 Task: Create a rule when a start date more than 1 days ago is removed from a card by anyone.
Action: Mouse moved to (967, 77)
Screenshot: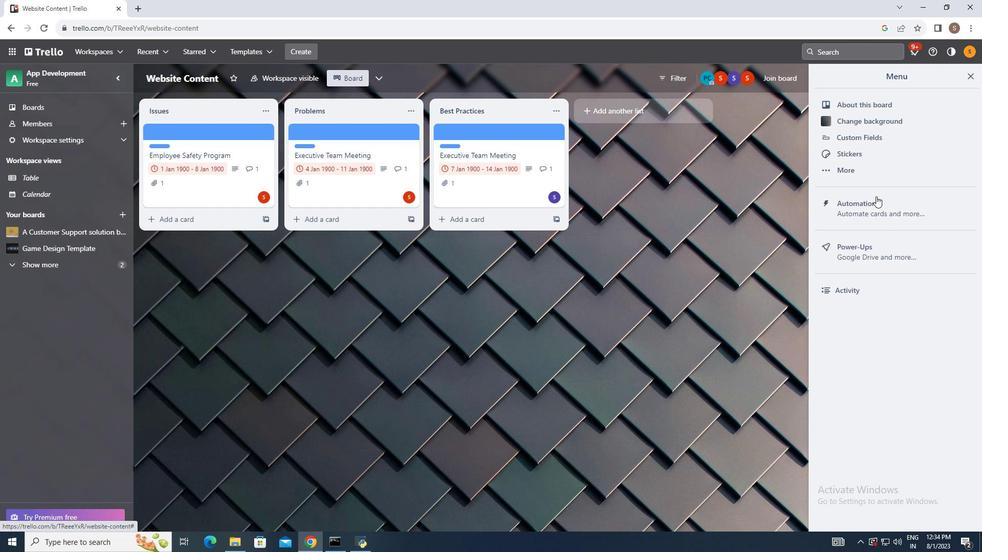 
Action: Mouse pressed left at (967, 77)
Screenshot: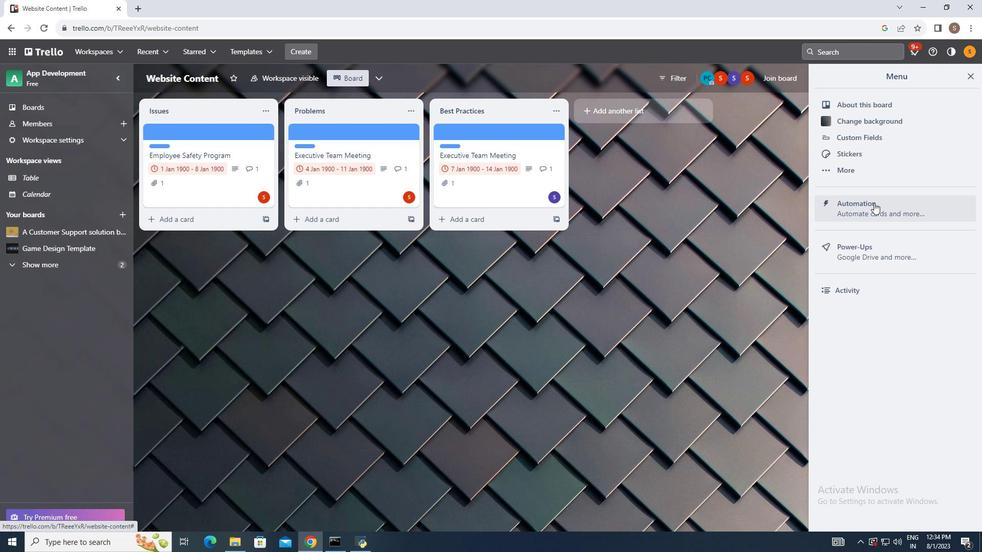 
Action: Mouse moved to (874, 203)
Screenshot: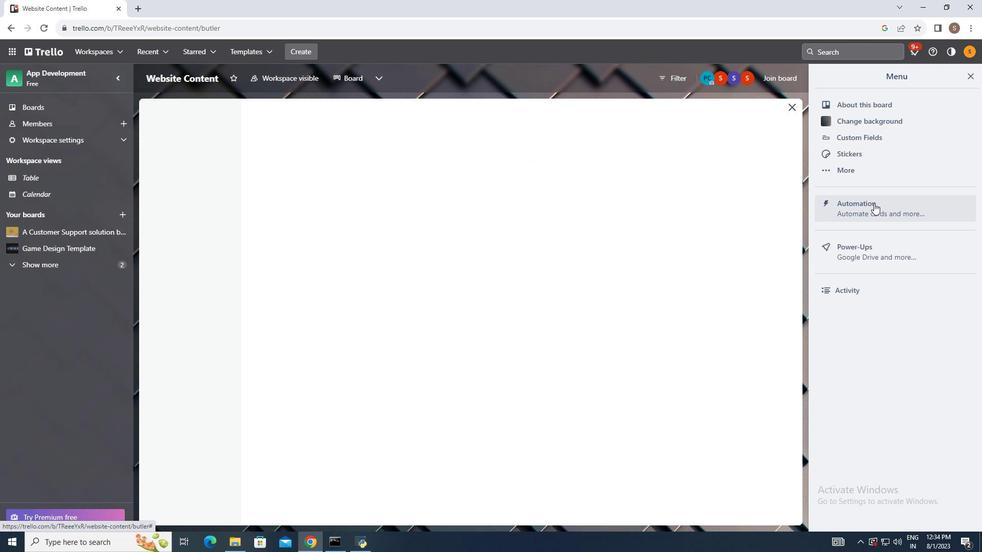 
Action: Mouse pressed left at (874, 203)
Screenshot: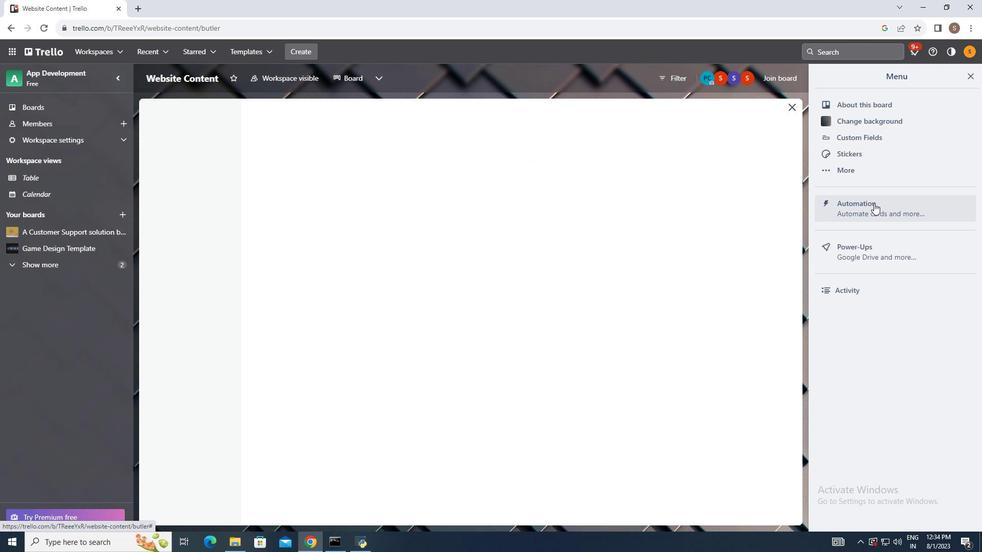 
Action: Mouse moved to (195, 169)
Screenshot: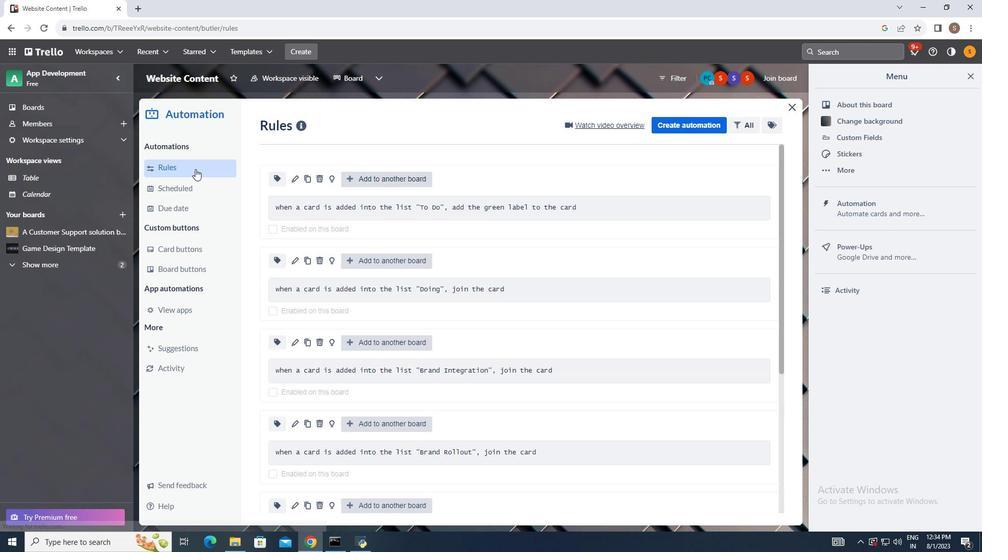 
Action: Mouse pressed left at (195, 169)
Screenshot: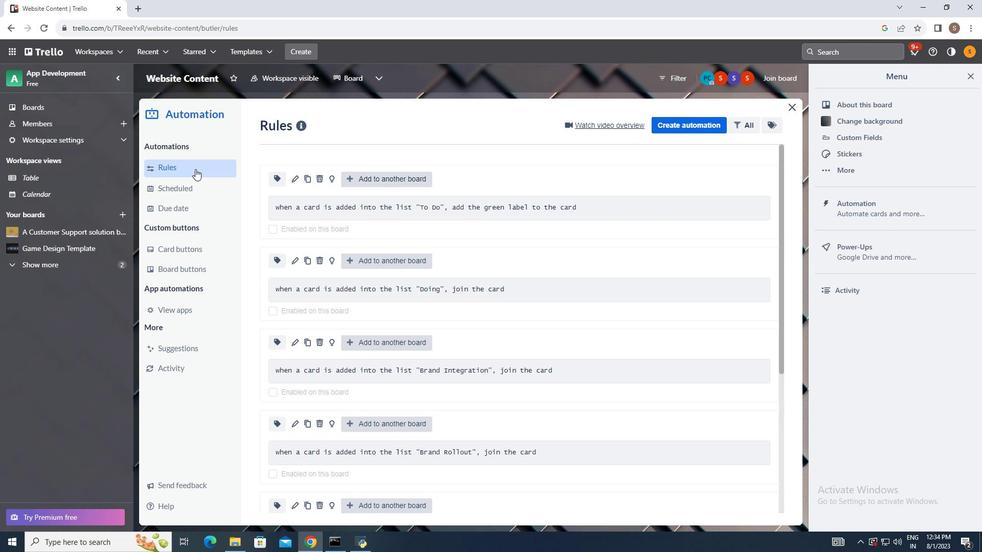 
Action: Mouse moved to (680, 122)
Screenshot: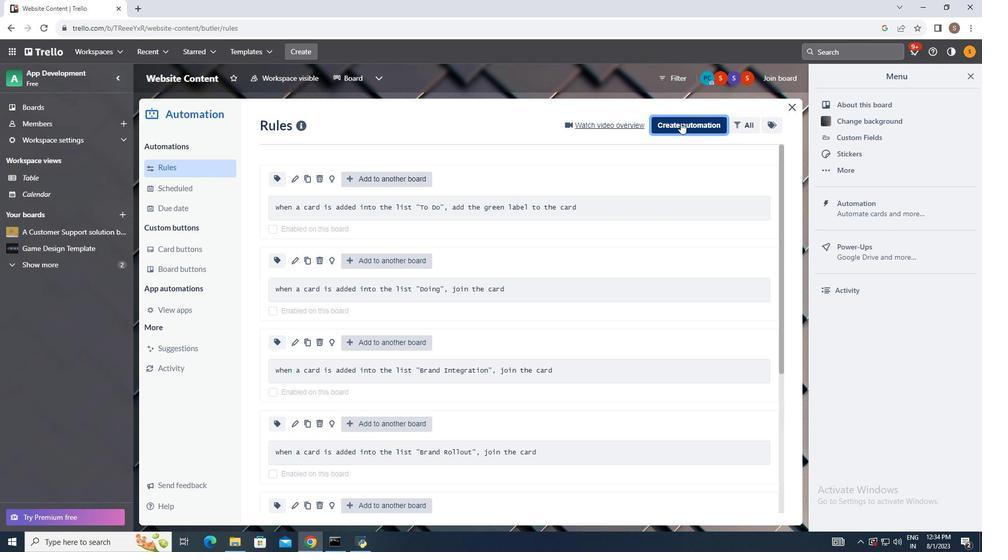 
Action: Mouse pressed left at (680, 122)
Screenshot: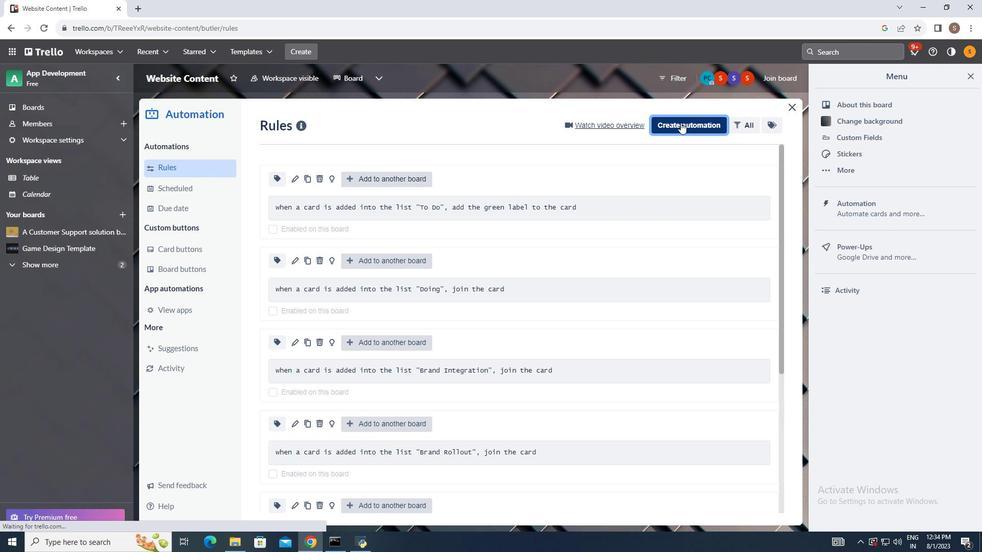 
Action: Mouse moved to (525, 220)
Screenshot: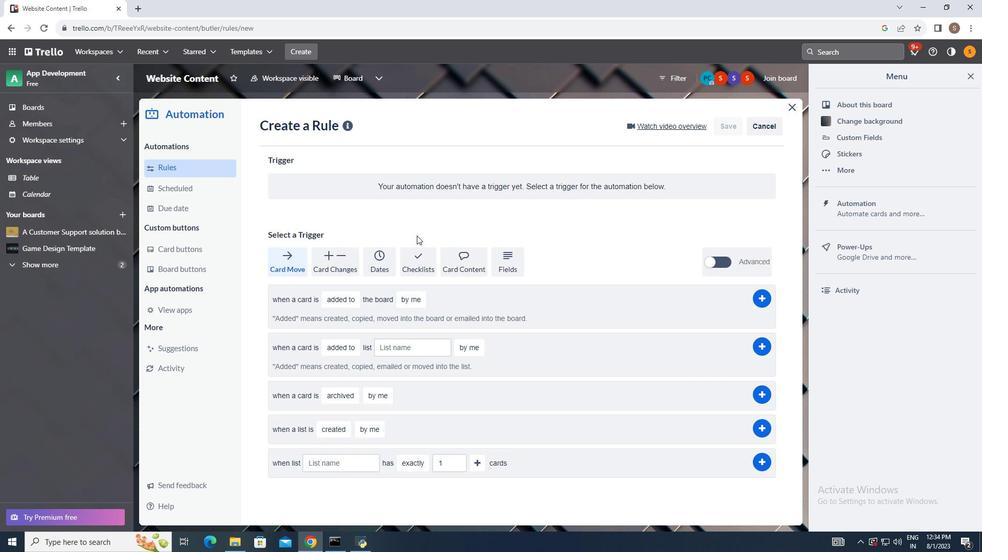 
Action: Mouse pressed left at (525, 220)
Screenshot: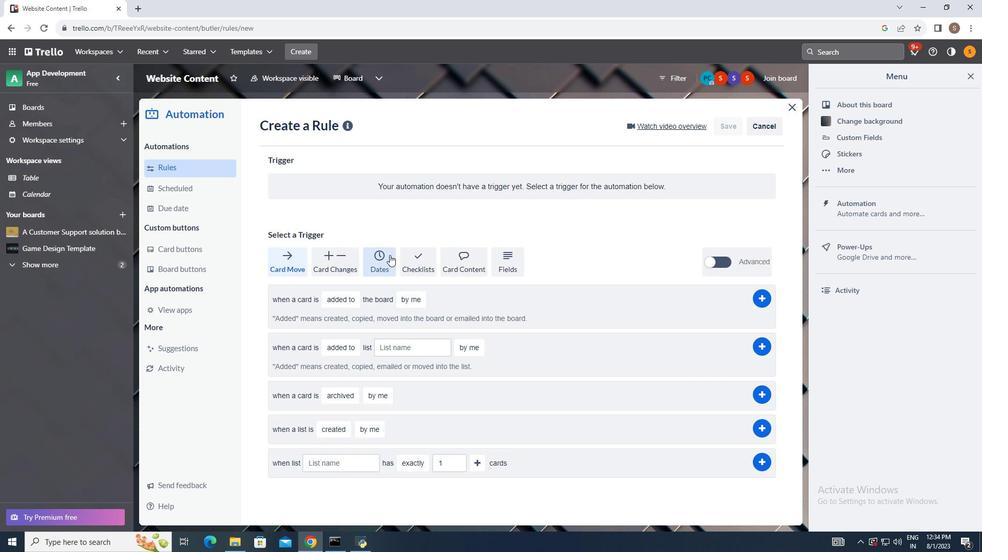 
Action: Mouse moved to (384, 257)
Screenshot: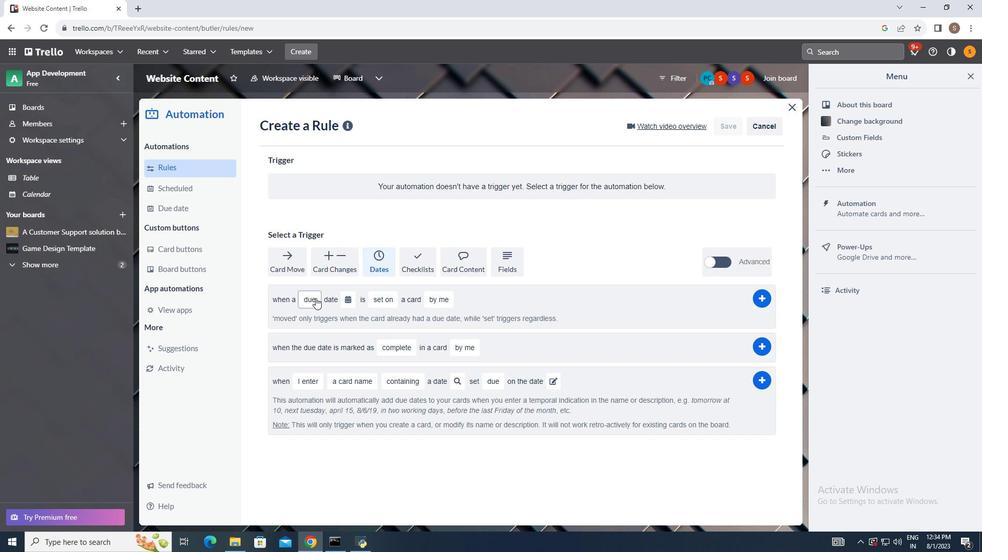 
Action: Mouse pressed left at (384, 257)
Screenshot: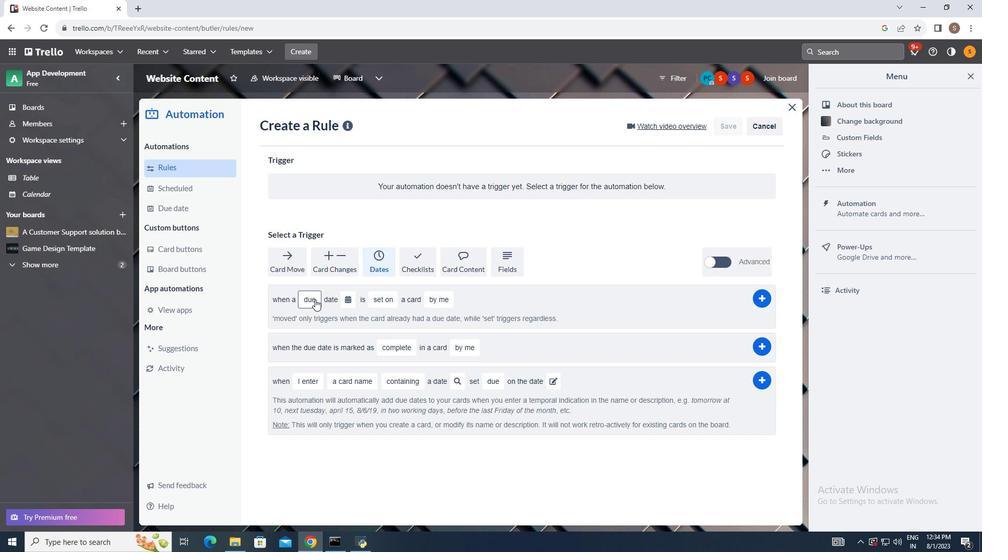 
Action: Mouse moved to (315, 299)
Screenshot: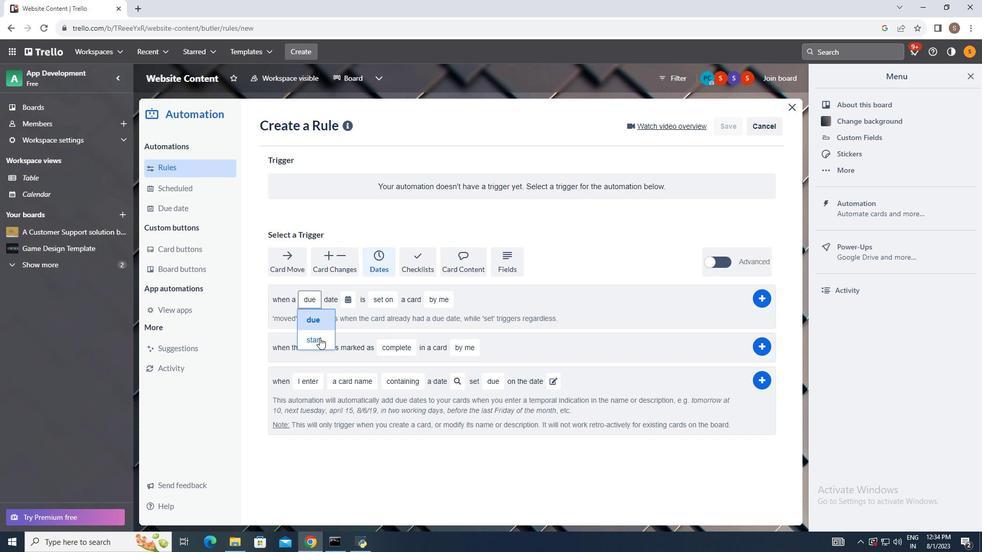 
Action: Mouse pressed left at (315, 299)
Screenshot: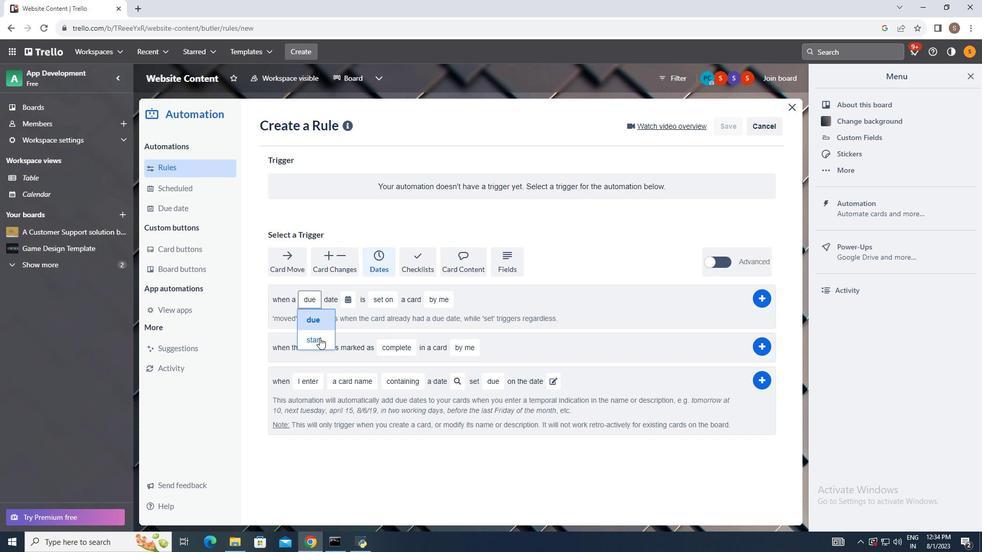 
Action: Mouse moved to (319, 338)
Screenshot: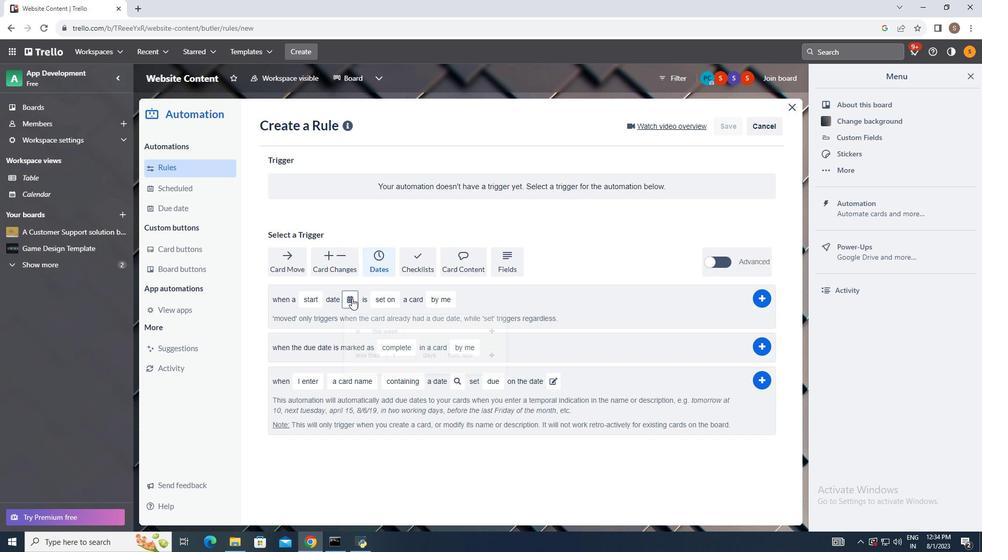 
Action: Mouse pressed left at (319, 338)
Screenshot: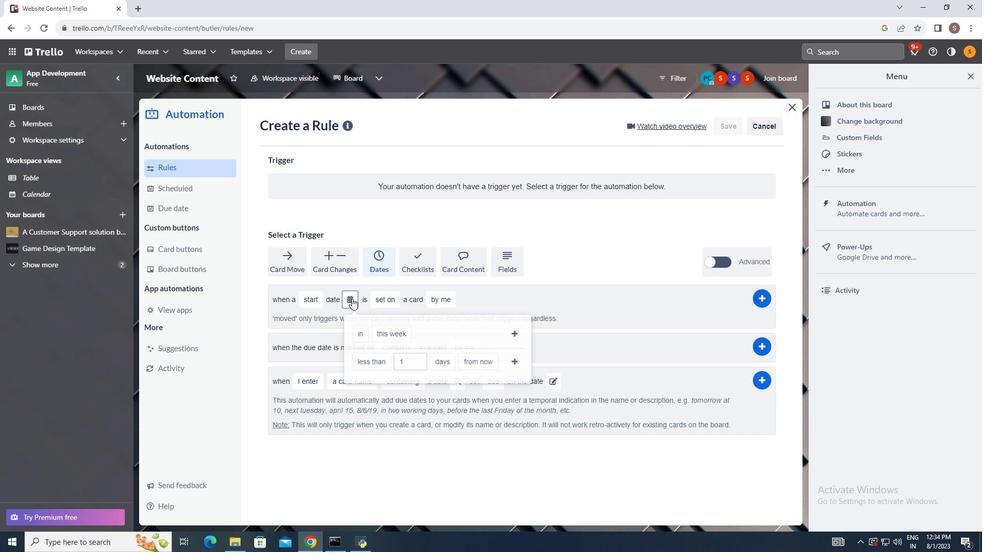 
Action: Mouse moved to (351, 298)
Screenshot: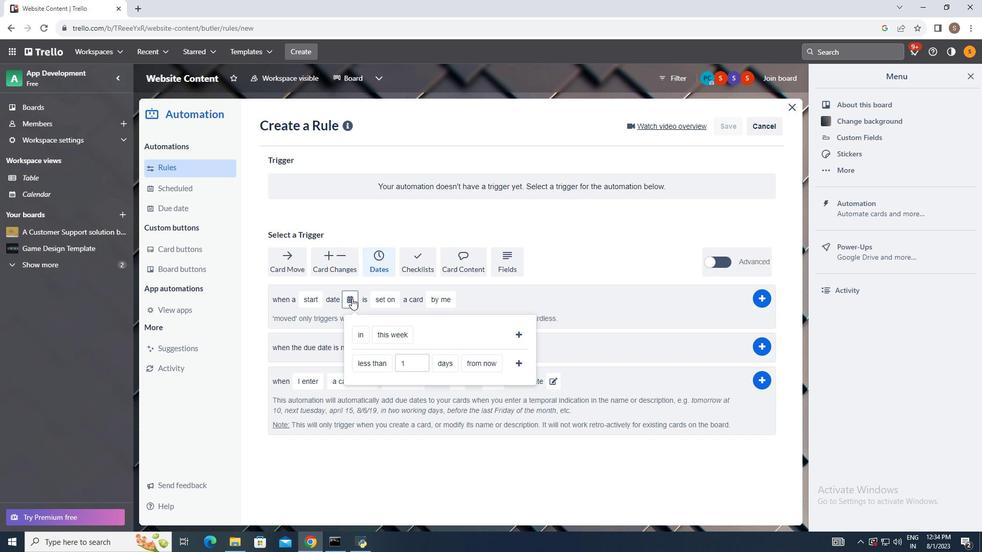 
Action: Mouse pressed left at (351, 298)
Screenshot: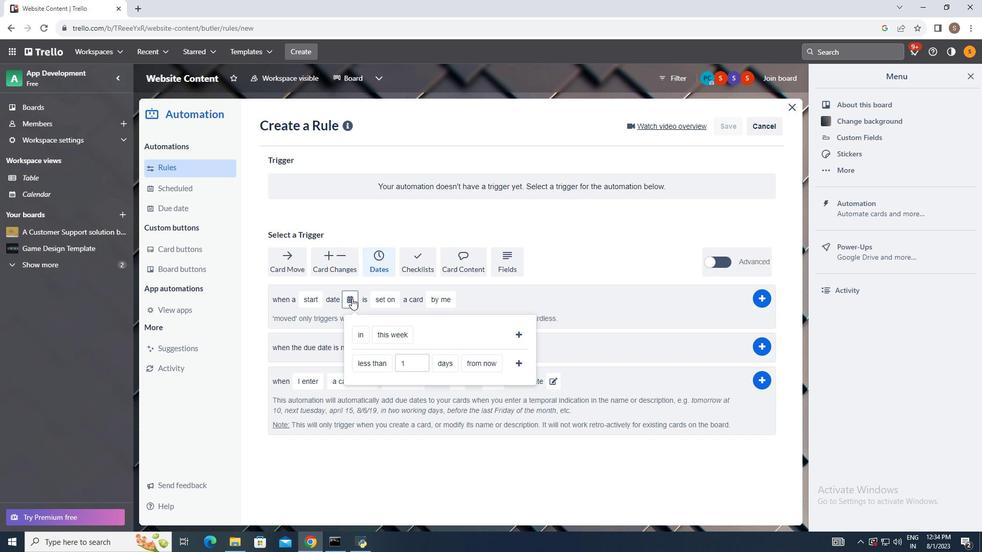 
Action: Mouse moved to (368, 366)
Screenshot: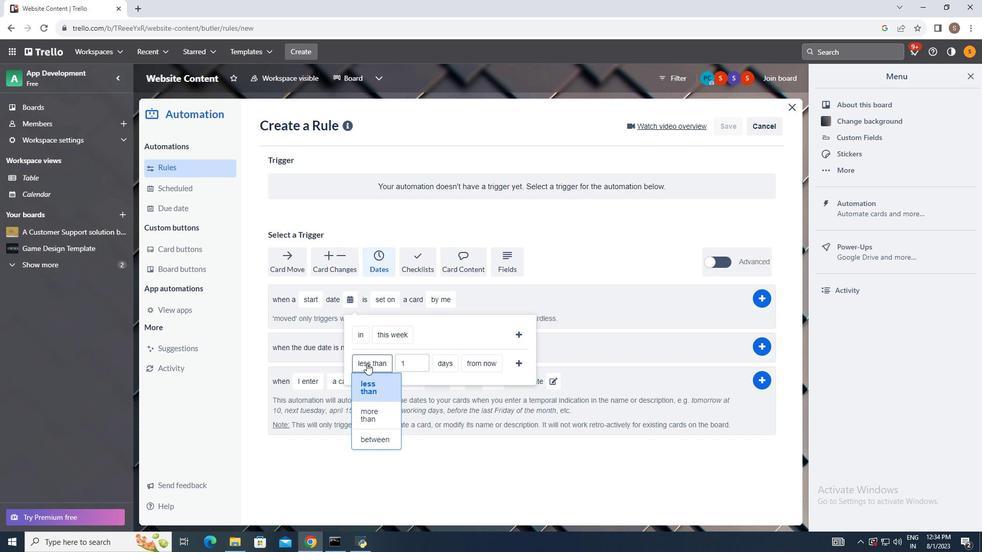 
Action: Mouse pressed left at (368, 366)
Screenshot: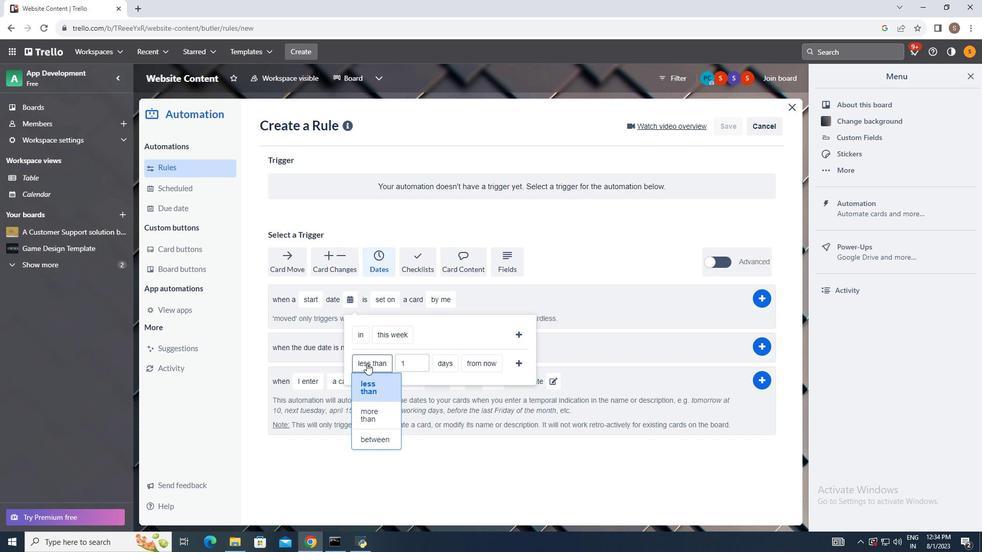 
Action: Mouse moved to (367, 407)
Screenshot: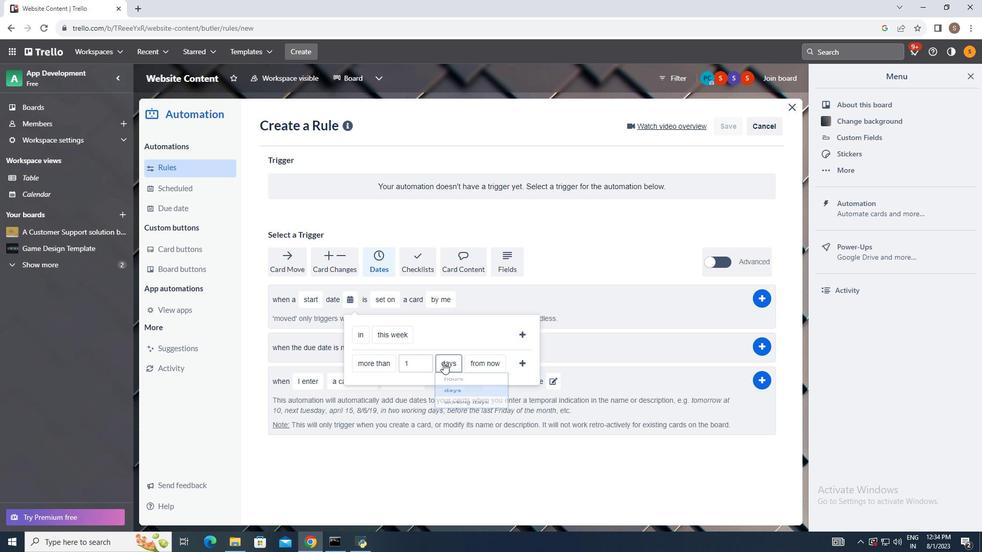 
Action: Mouse pressed left at (367, 407)
Screenshot: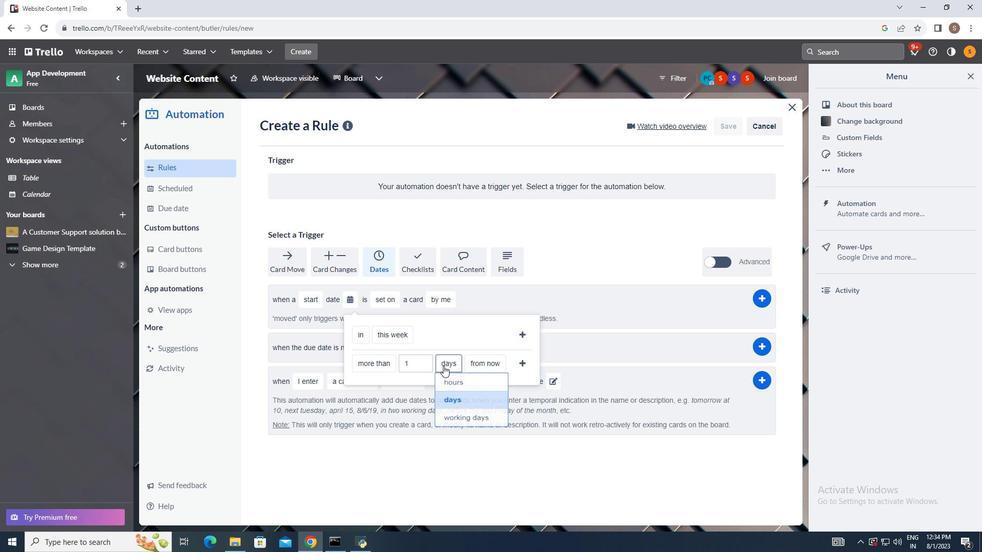 
Action: Mouse moved to (443, 363)
Screenshot: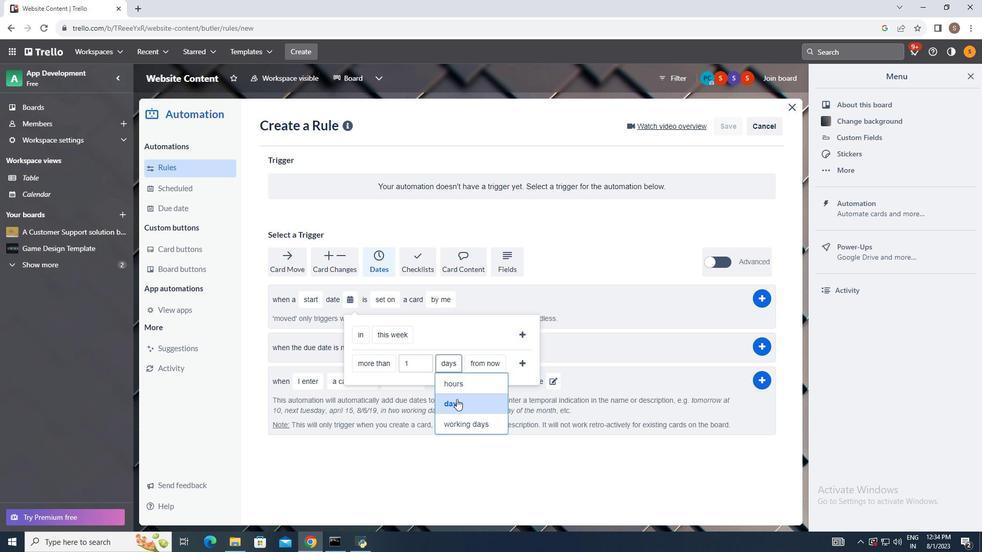 
Action: Mouse pressed left at (443, 363)
Screenshot: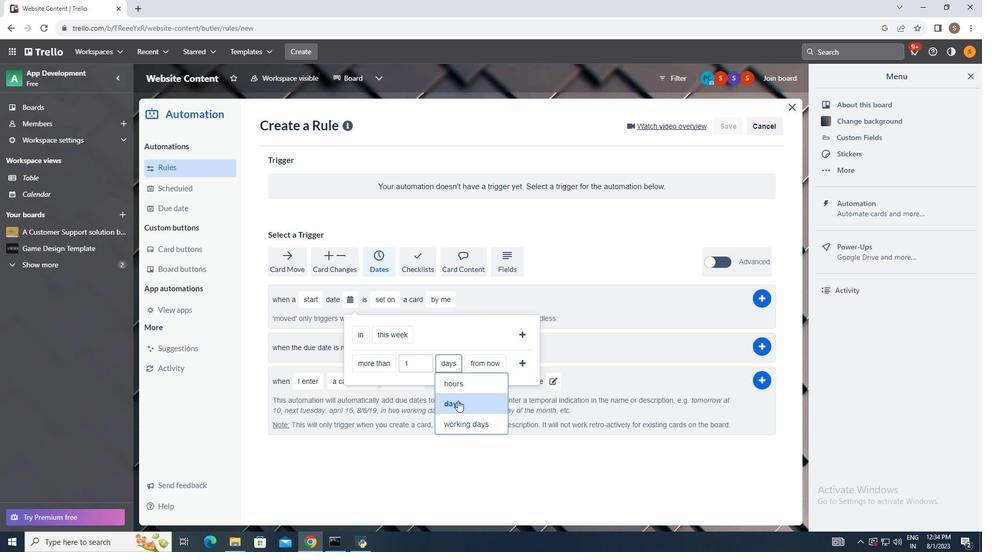 
Action: Mouse moved to (457, 400)
Screenshot: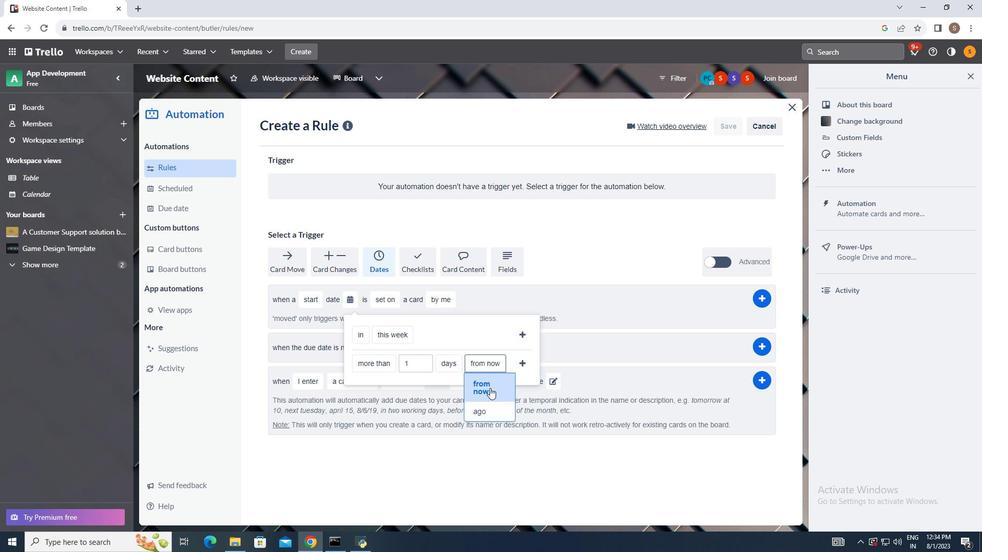
Action: Mouse pressed left at (457, 400)
Screenshot: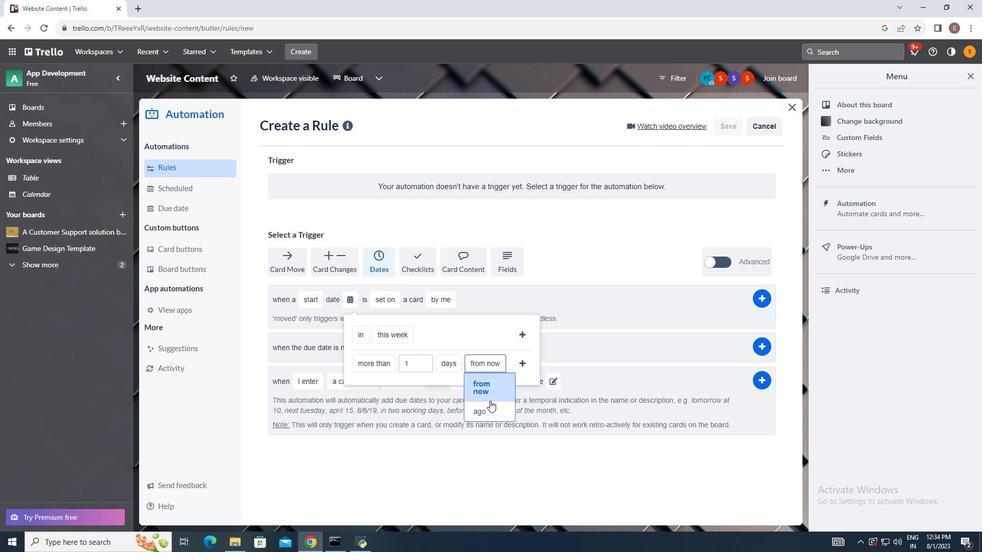 
Action: Mouse moved to (488, 362)
Screenshot: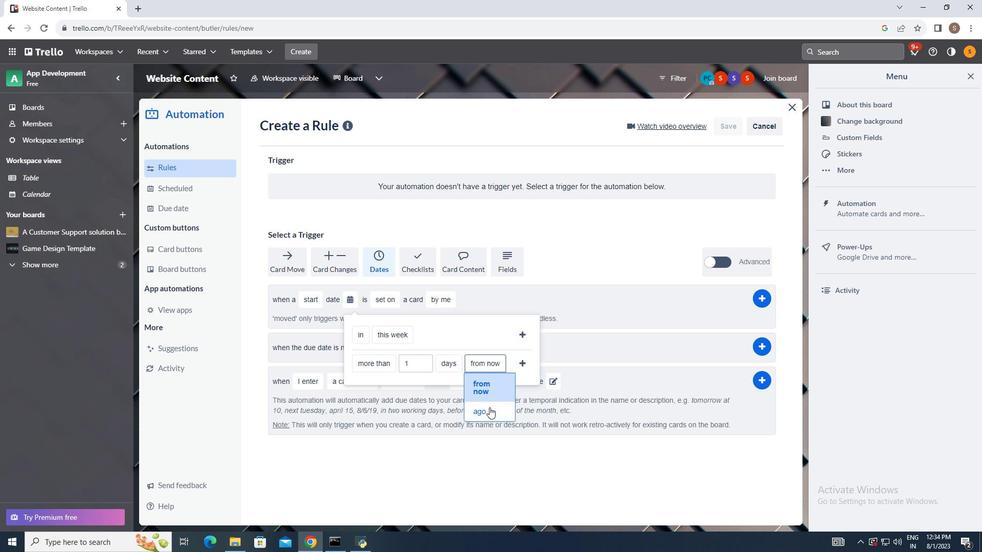 
Action: Mouse pressed left at (488, 362)
Screenshot: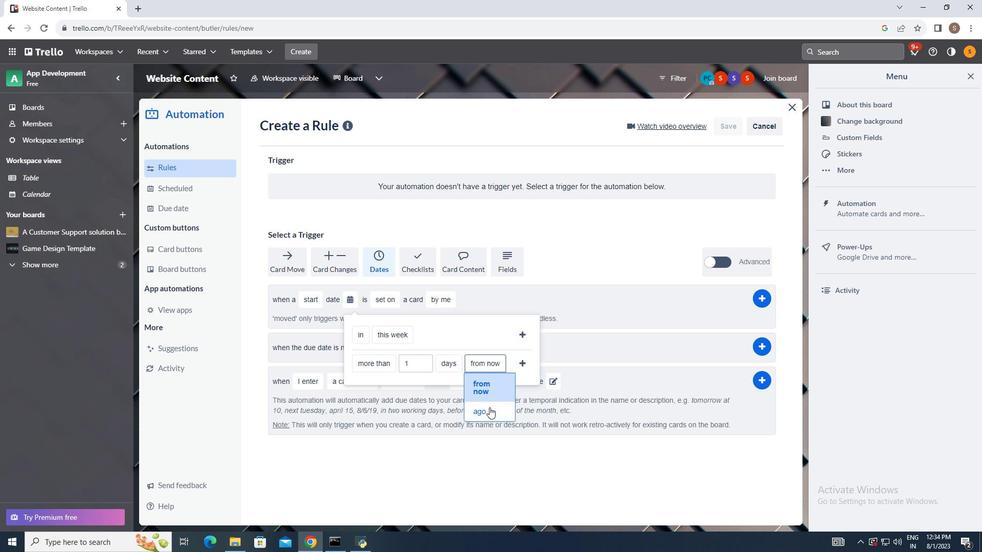 
Action: Mouse moved to (489, 407)
Screenshot: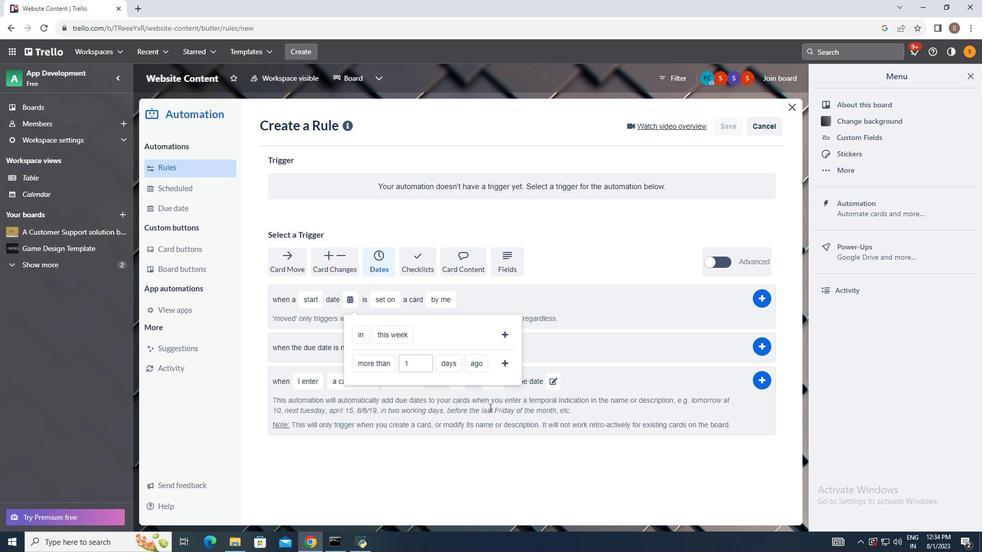 
Action: Mouse pressed left at (489, 407)
Screenshot: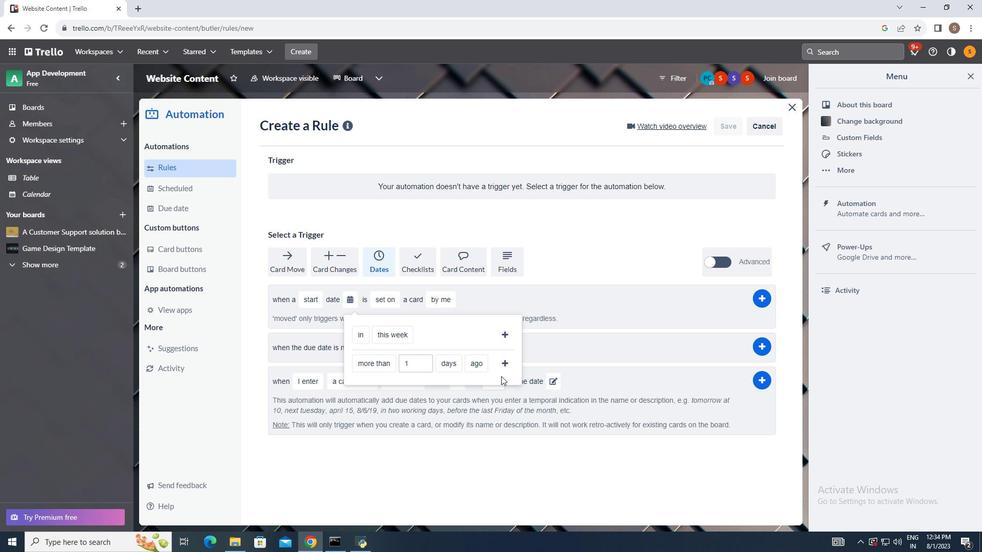 
Action: Mouse moved to (504, 364)
Screenshot: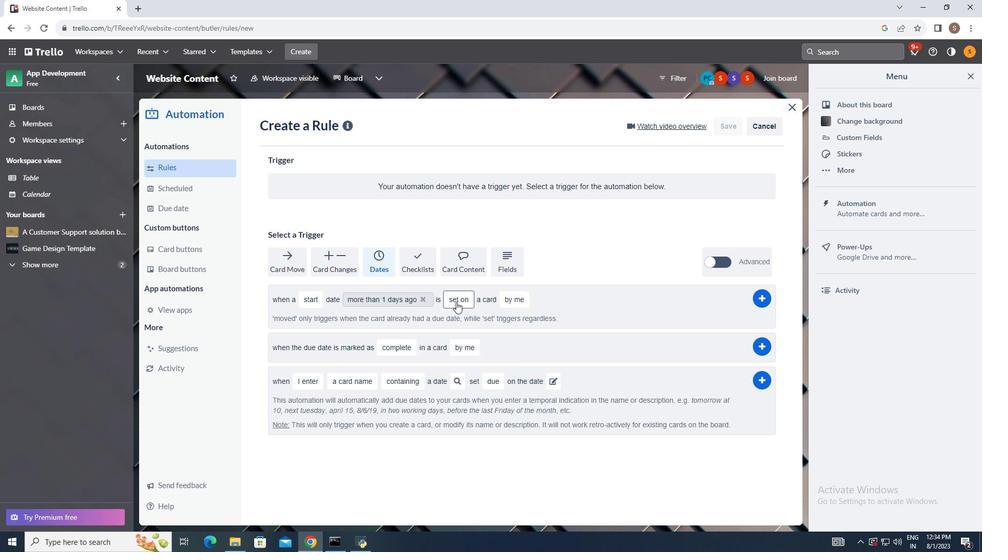 
Action: Mouse pressed left at (504, 364)
Screenshot: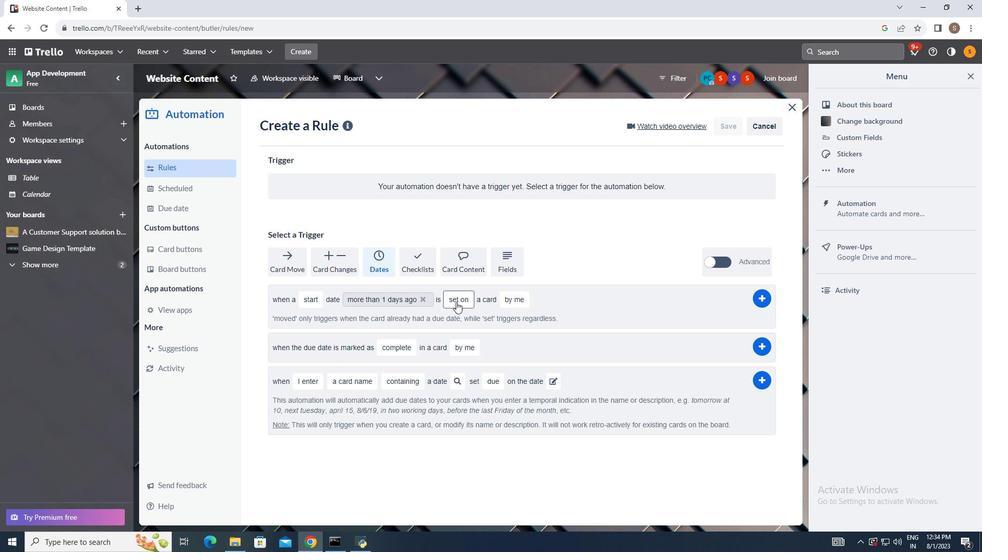 
Action: Mouse moved to (456, 302)
Screenshot: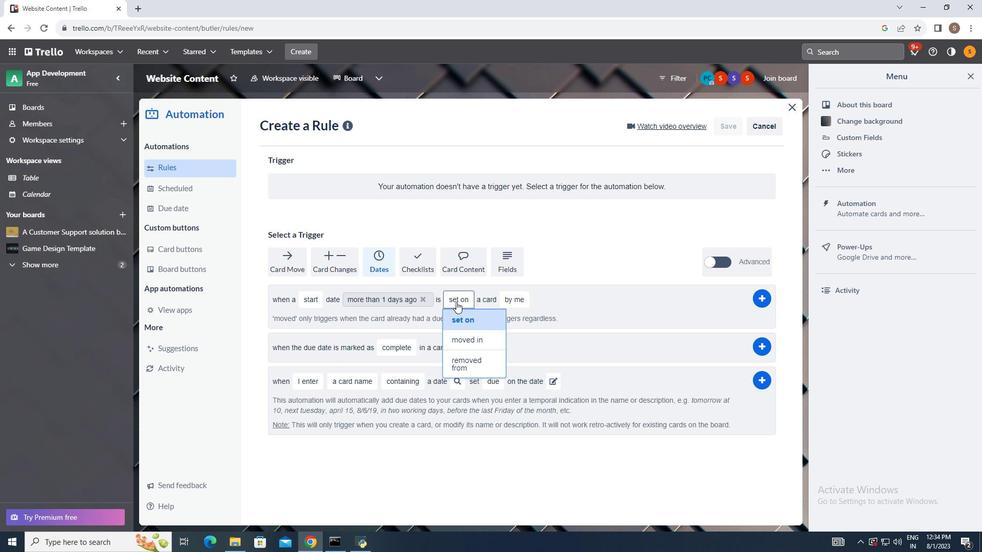 
Action: Mouse pressed left at (456, 302)
Screenshot: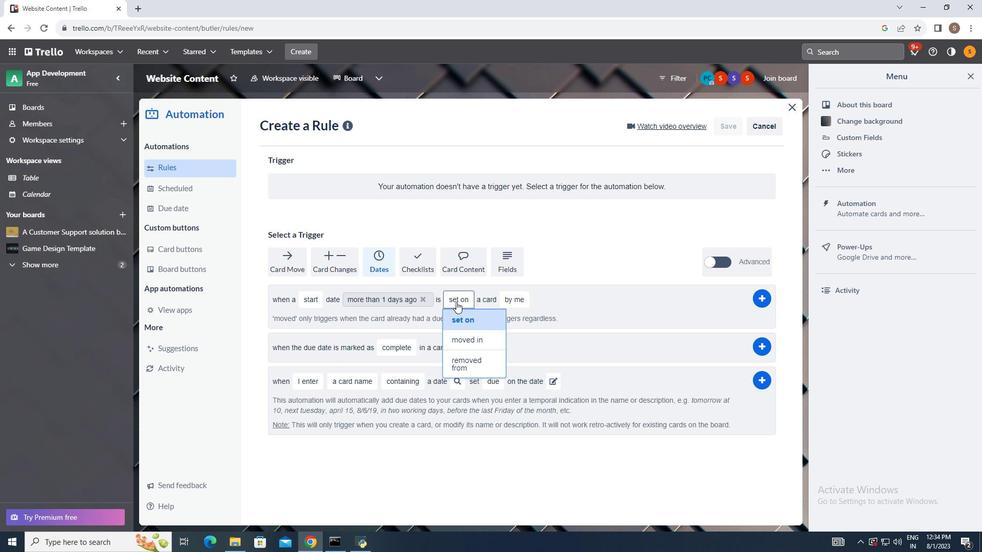 
Action: Mouse moved to (470, 362)
Screenshot: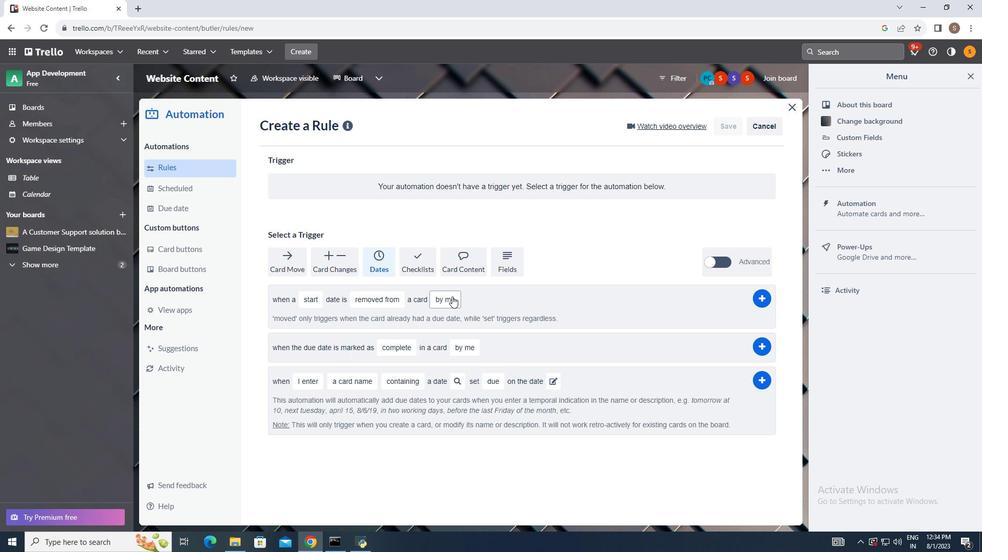 
Action: Mouse pressed left at (470, 362)
Screenshot: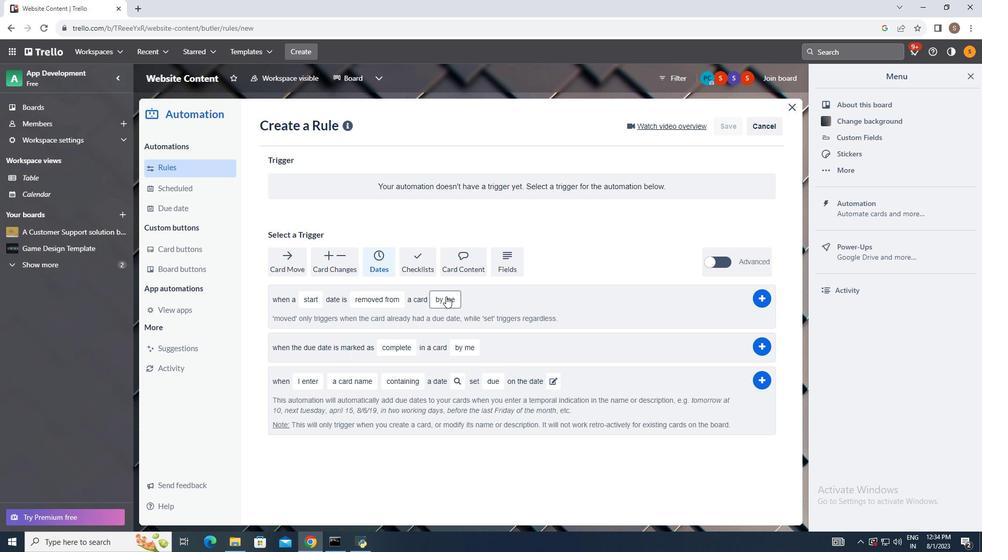 
Action: Mouse moved to (445, 296)
Screenshot: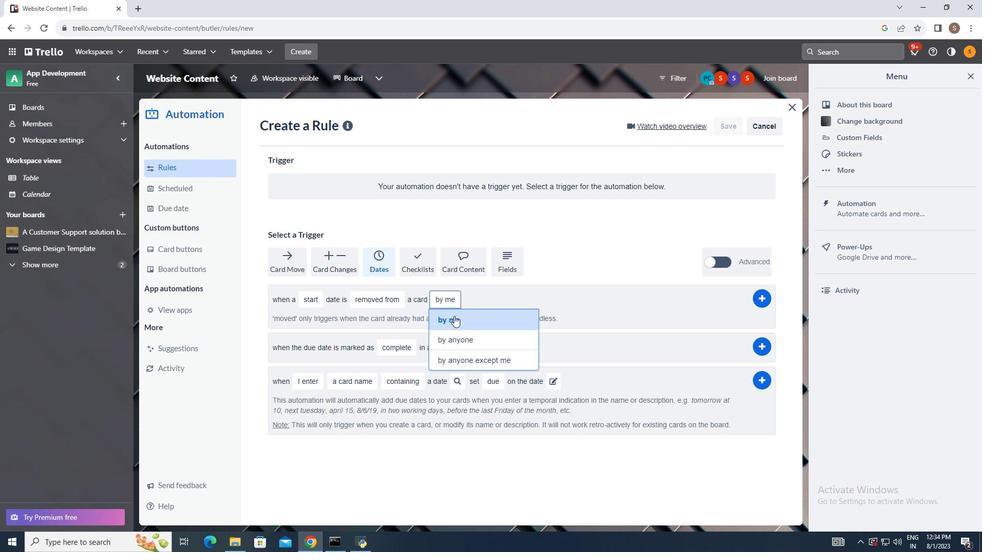 
Action: Mouse pressed left at (445, 296)
Screenshot: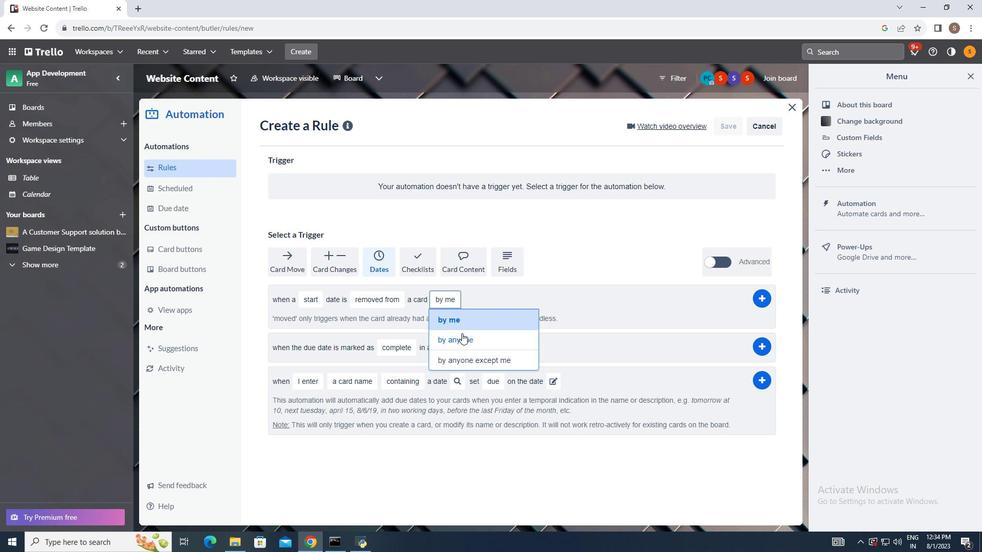 
Action: Mouse moved to (463, 339)
Screenshot: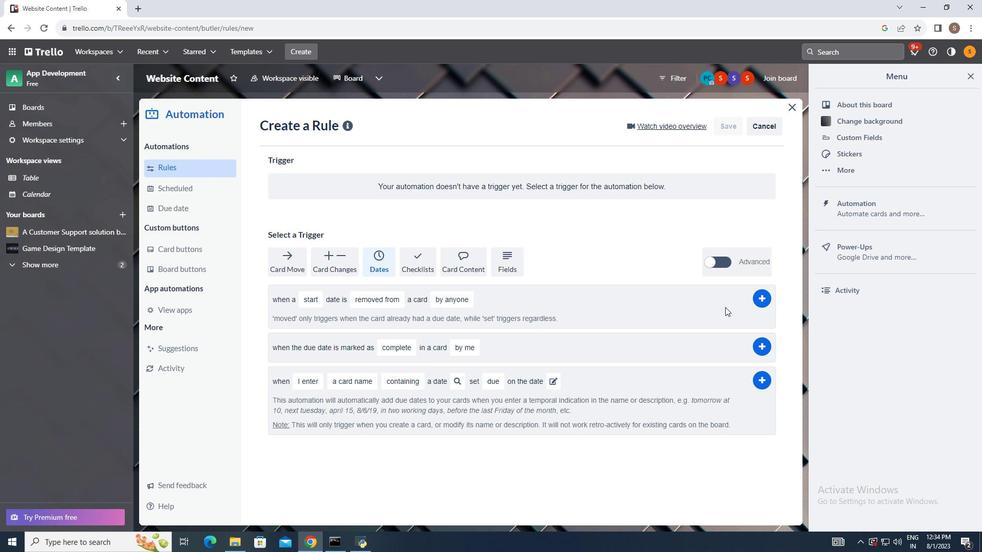 
Action: Mouse pressed left at (463, 339)
Screenshot: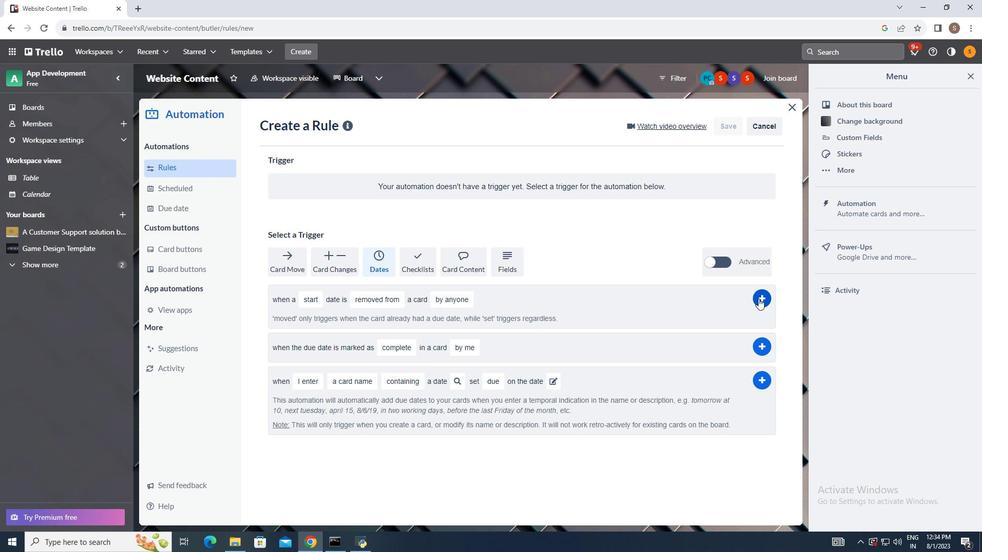 
Action: Mouse moved to (758, 298)
Screenshot: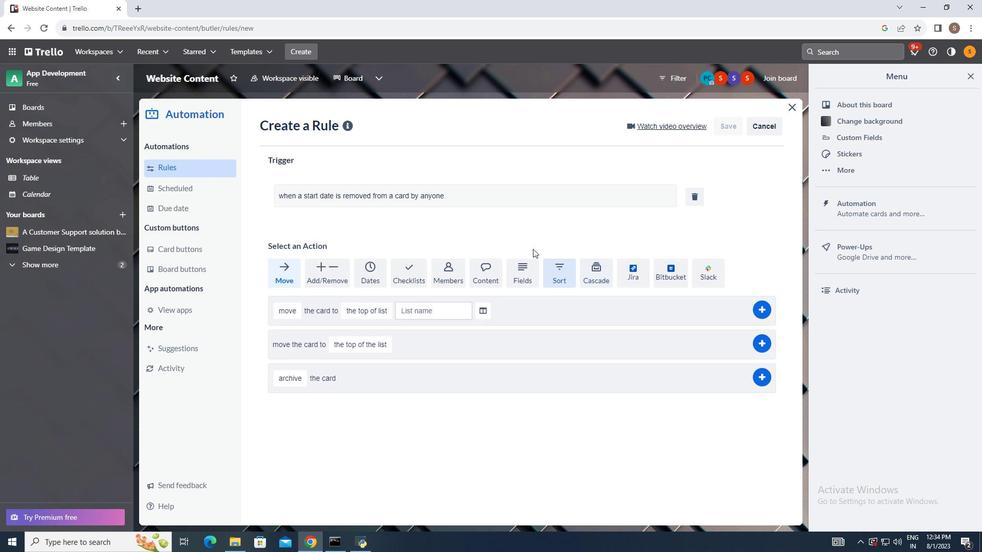 
Action: Mouse pressed left at (758, 298)
Screenshot: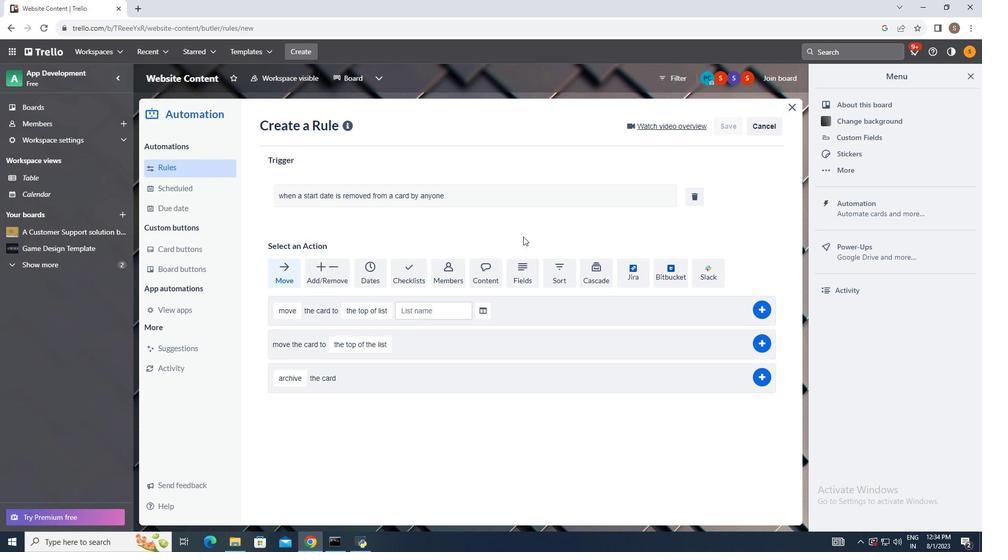 
Action: Mouse moved to (519, 231)
Screenshot: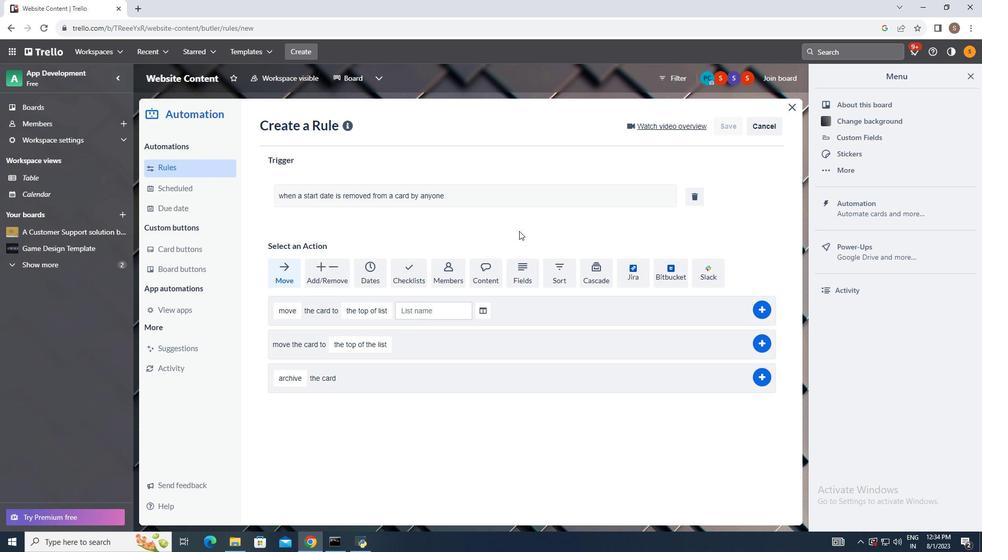
